 Task: Discard any unstaged code changes in your working directory to start fresh.
Action: Mouse moved to (925, 287)
Screenshot: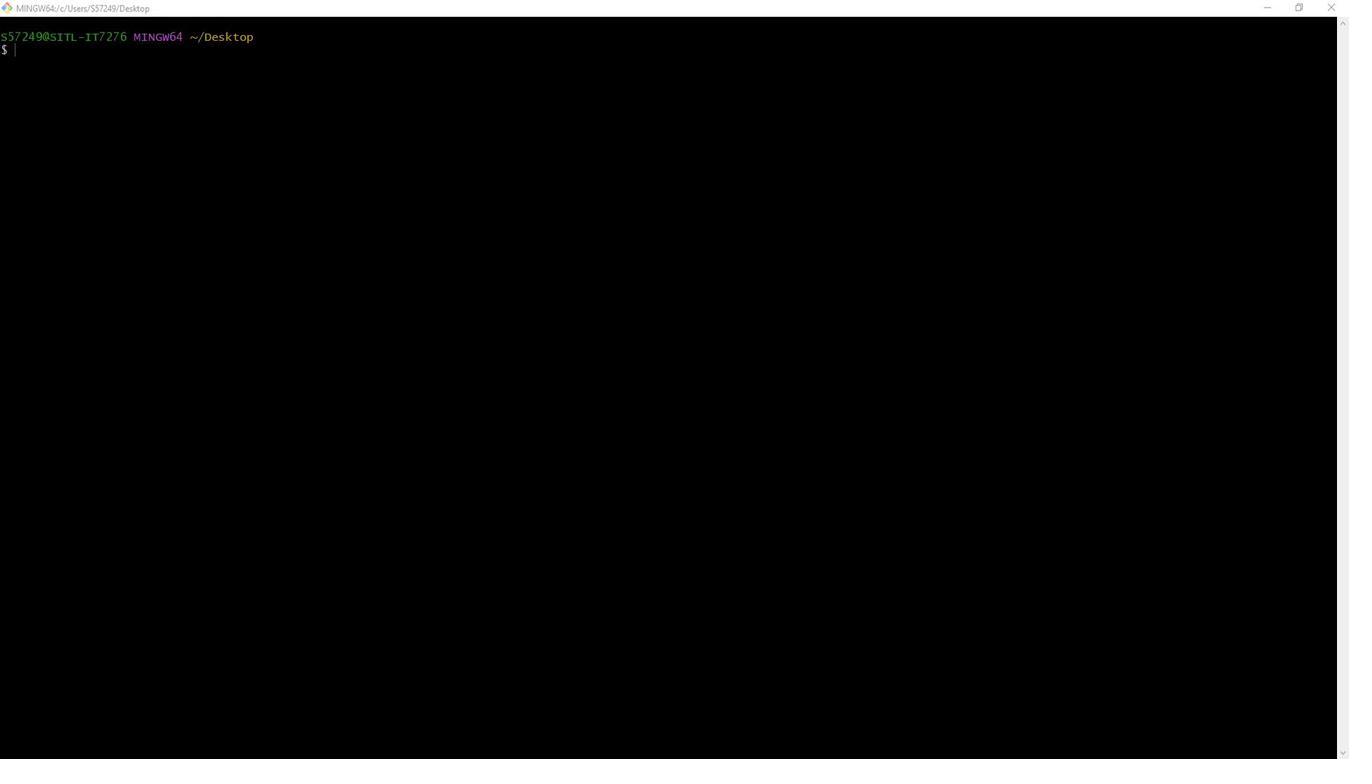 
Action: Mouse pressed left at (925, 287)
Screenshot: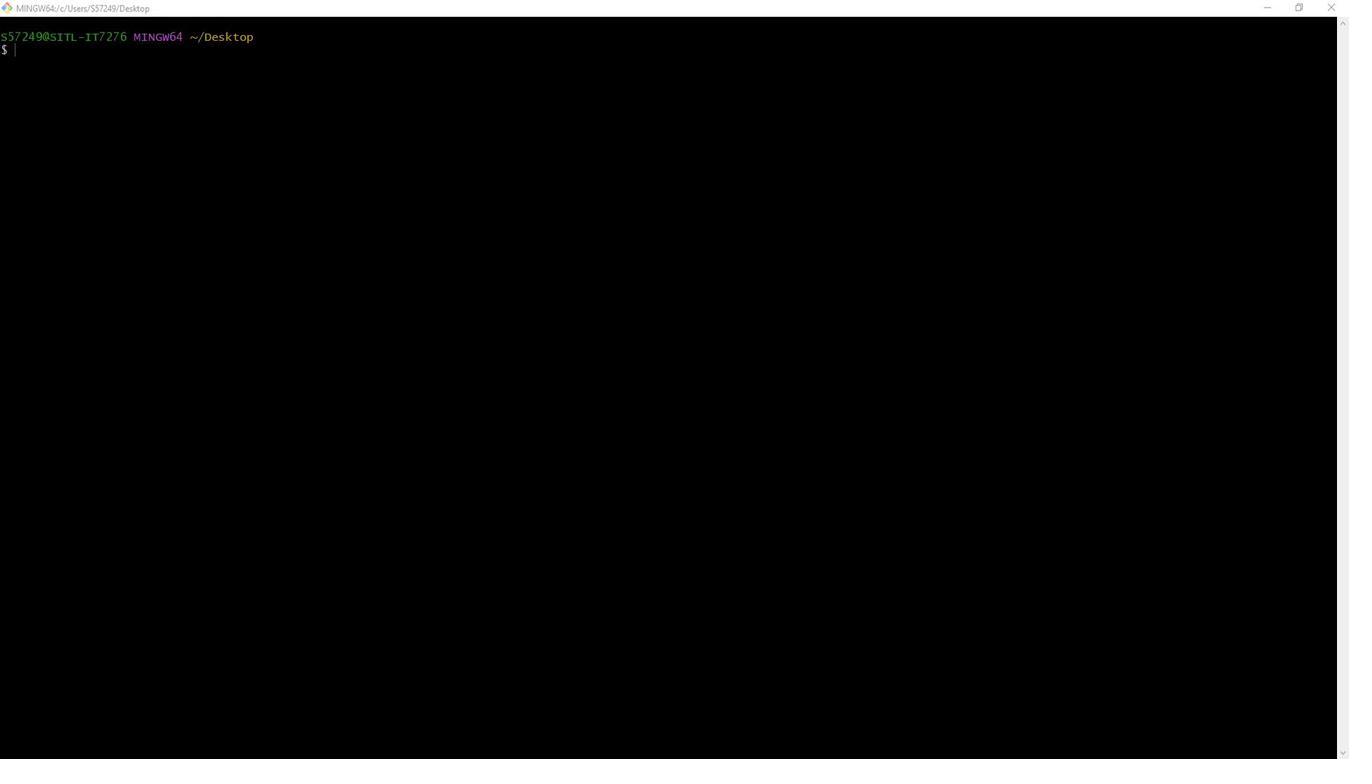 
Action: Mouse moved to (1140, 99)
Screenshot: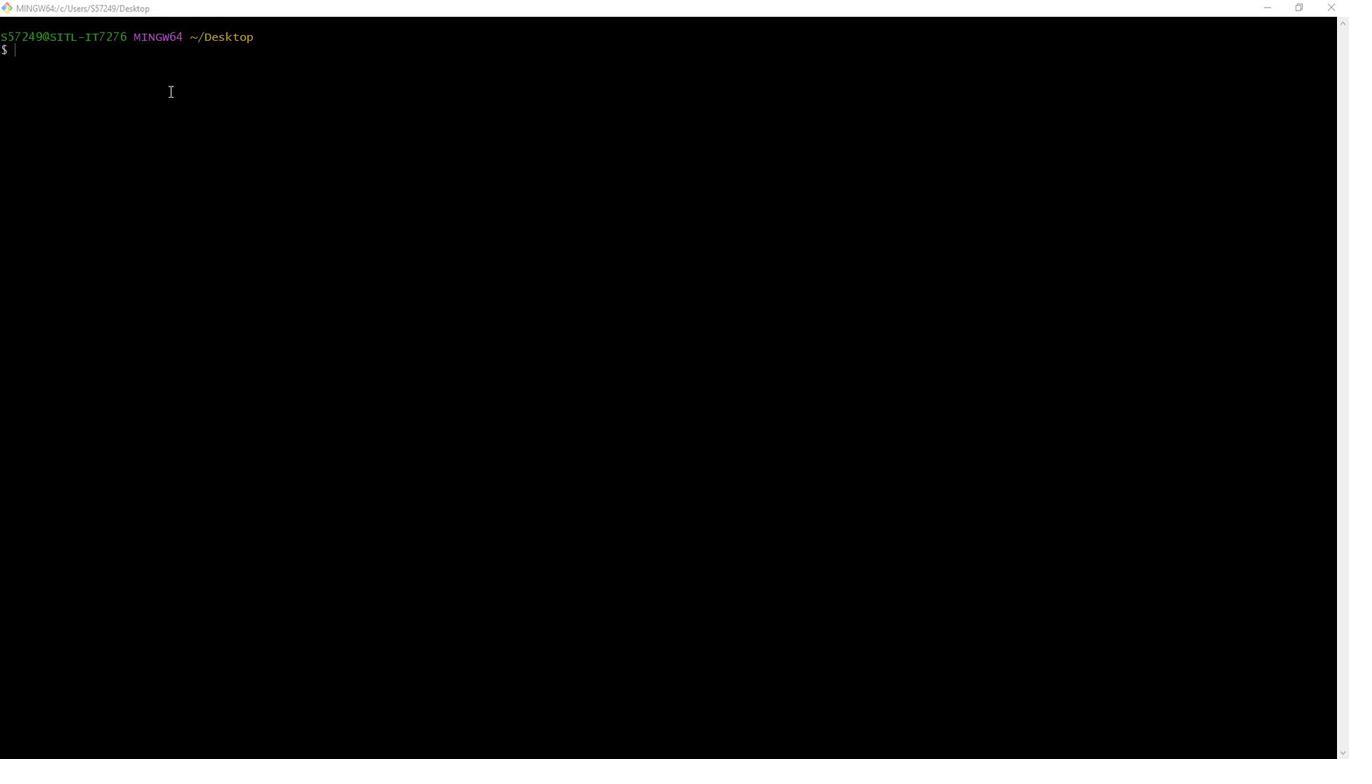 
Action: Mouse pressed left at (1140, 99)
Screenshot: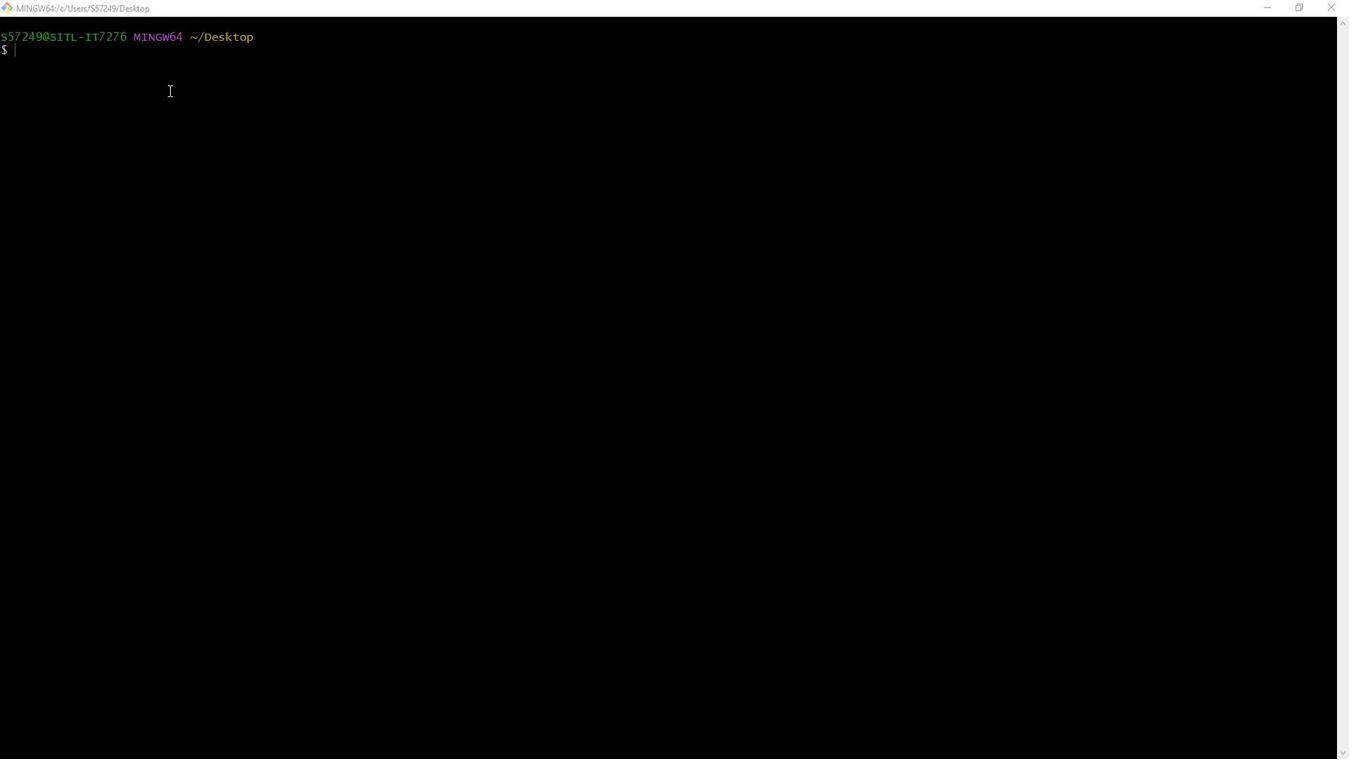 
Action: Key pressed ls<Key.enter>cd<Key.space><Key.shift><Key.shift><Key.shift><Key.shift><Key.shift><Key.shift><Key.shift><Key.shift><Key.shift>Git<Key.shift>Folder<Key.enter>ls<Key.enter>git<Key.space>status<Key.enter>git<Key.space>checkout<Key.space>--<Key.space>.<Key.enter>
Screenshot: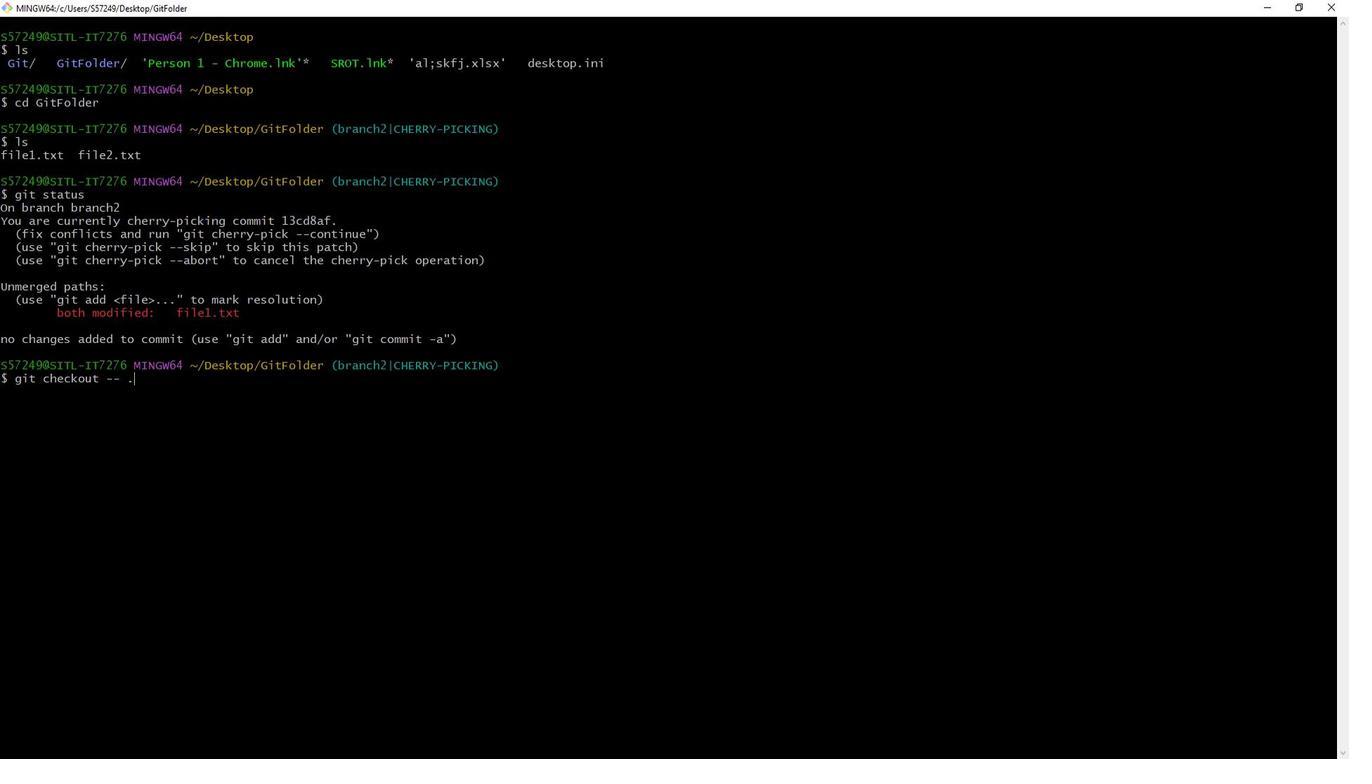 
Action: Mouse moved to (772, 343)
Screenshot: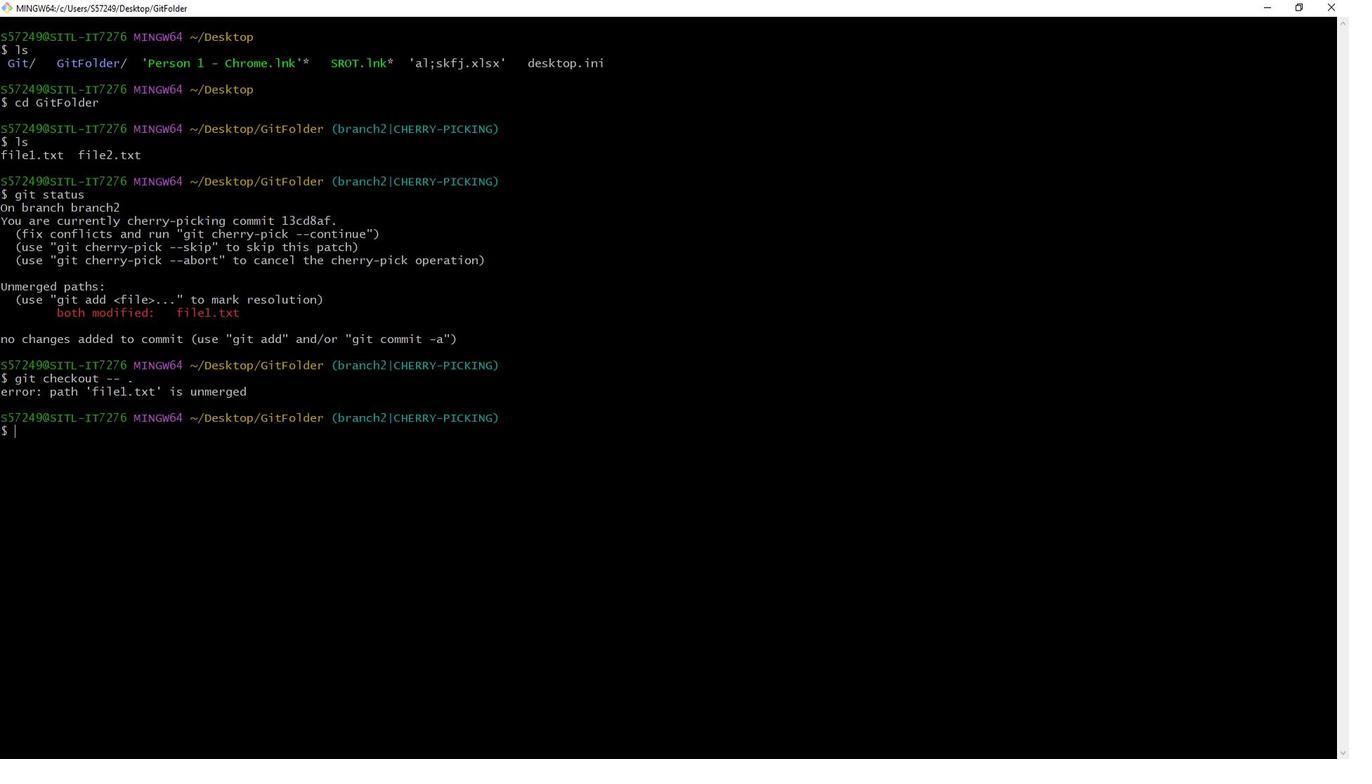 
Action: Mouse scrolled (772, 342) with delta (0, 0)
Screenshot: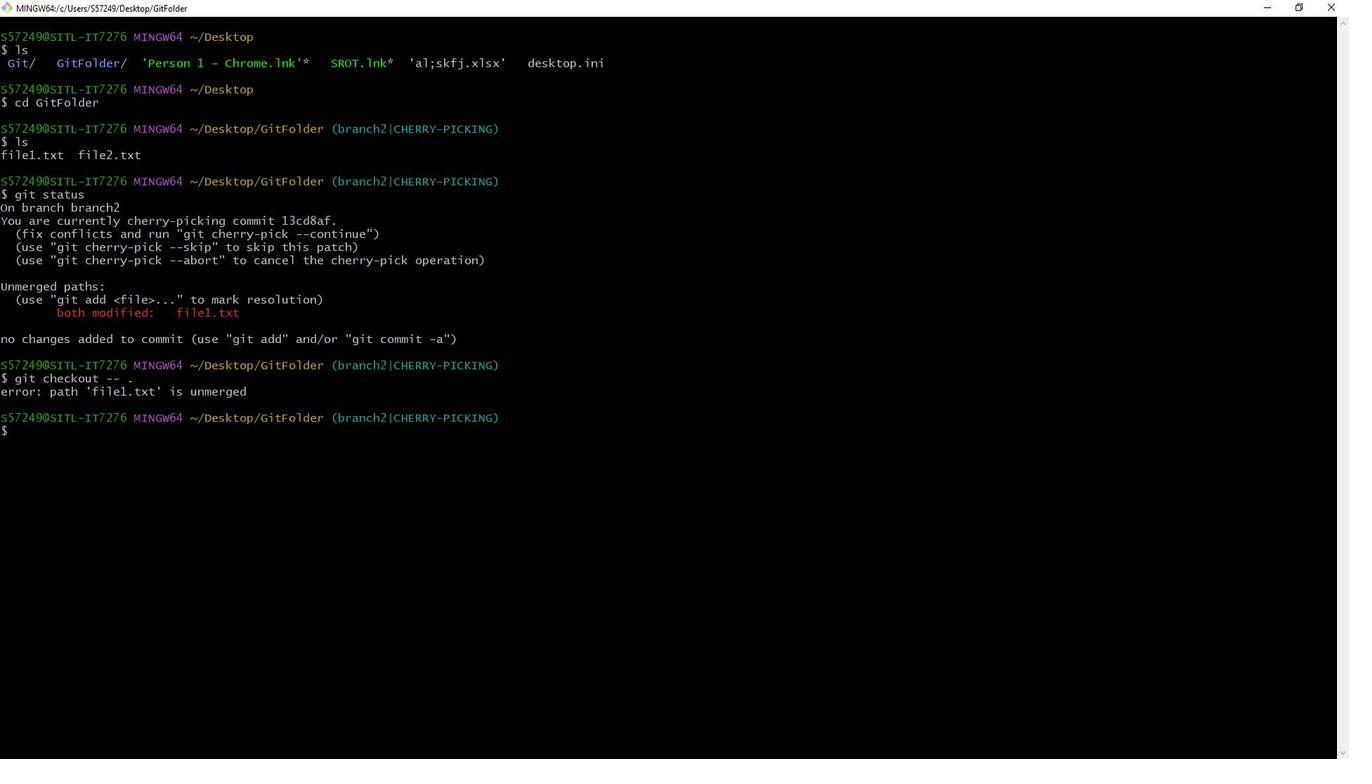 
Action: Mouse scrolled (772, 342) with delta (0, 0)
Screenshot: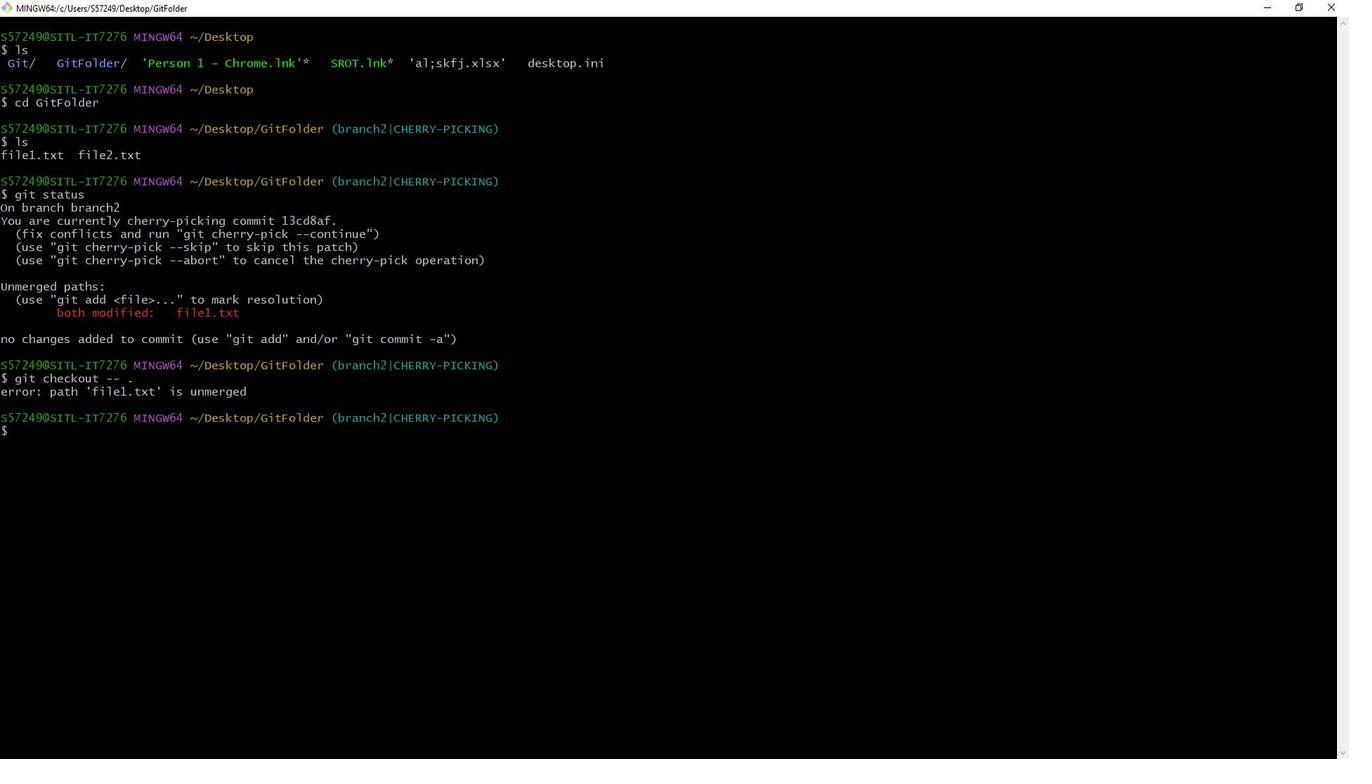 
Action: Mouse scrolled (772, 342) with delta (0, 0)
Screenshot: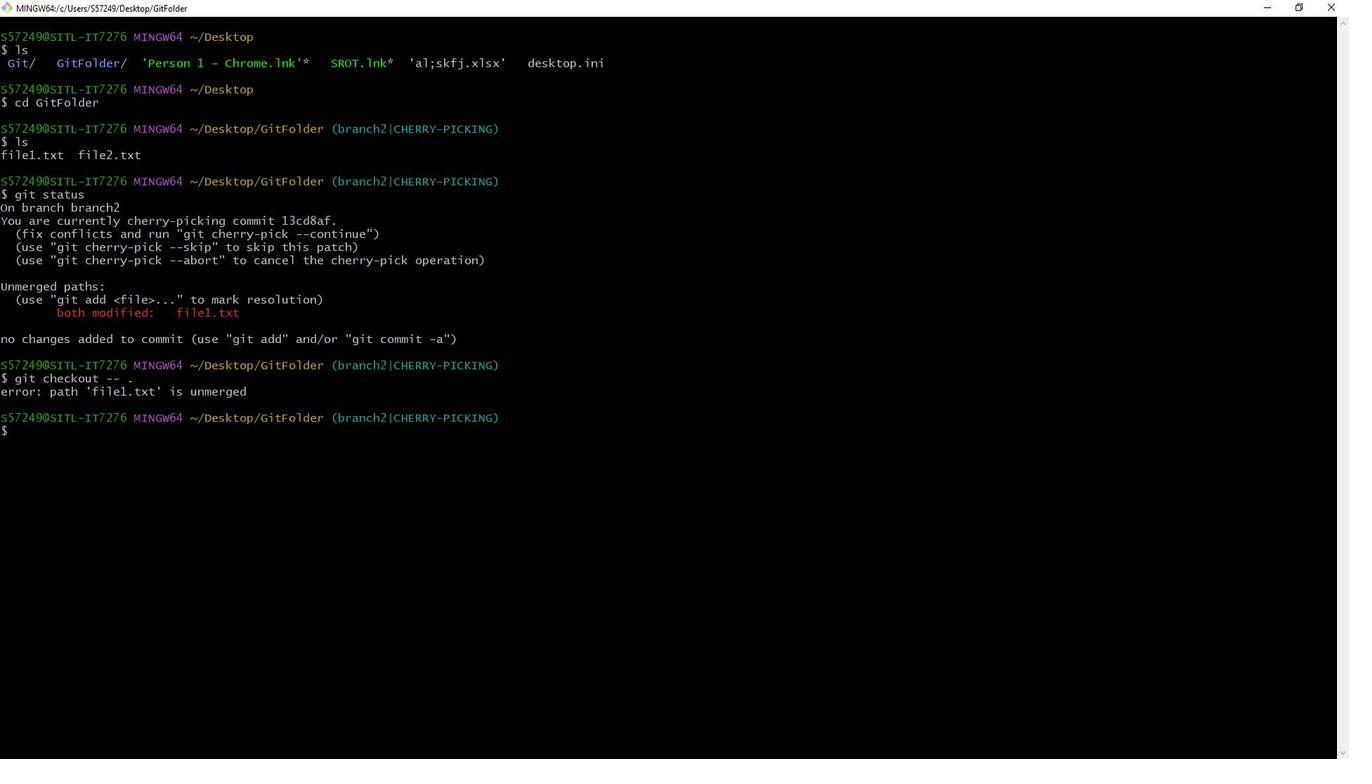 
Action: Mouse moved to (1178, 423)
Screenshot: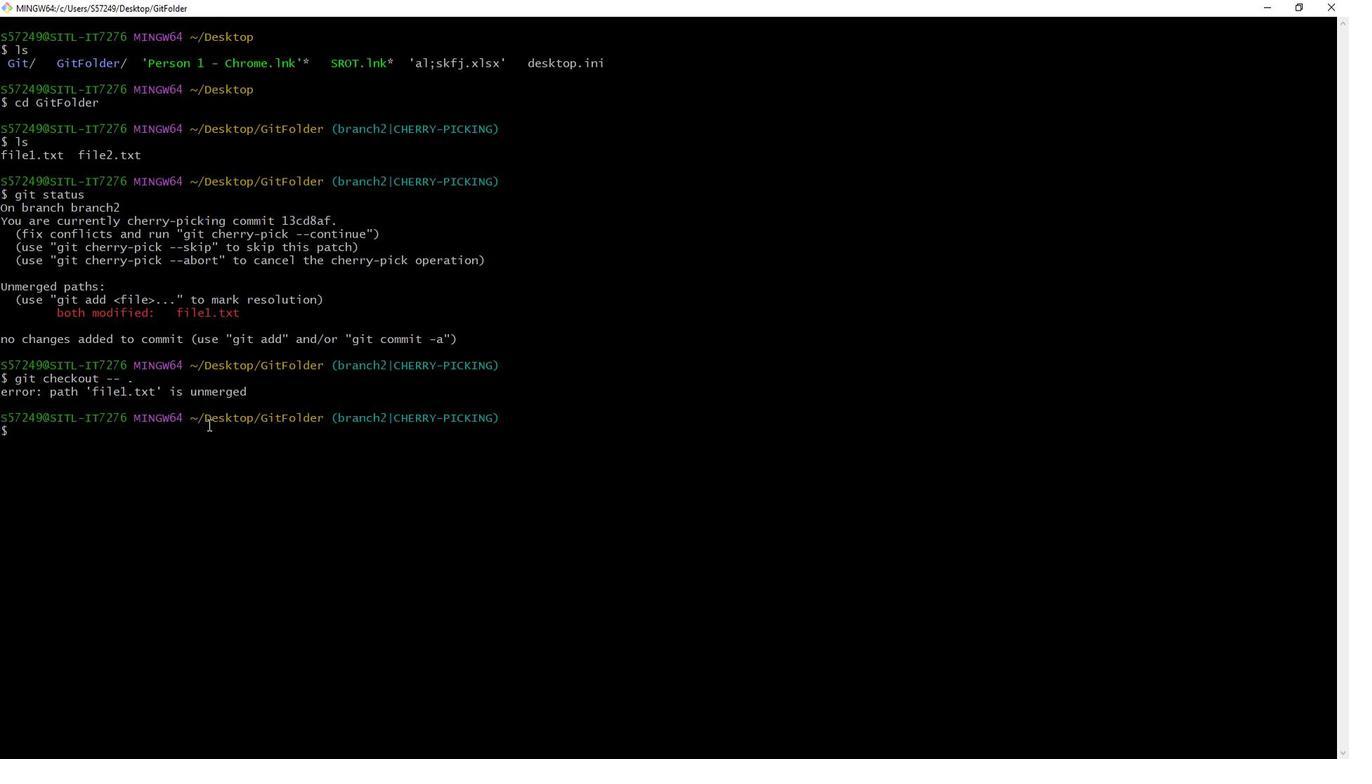 
Action: Mouse pressed left at (1178, 423)
Screenshot: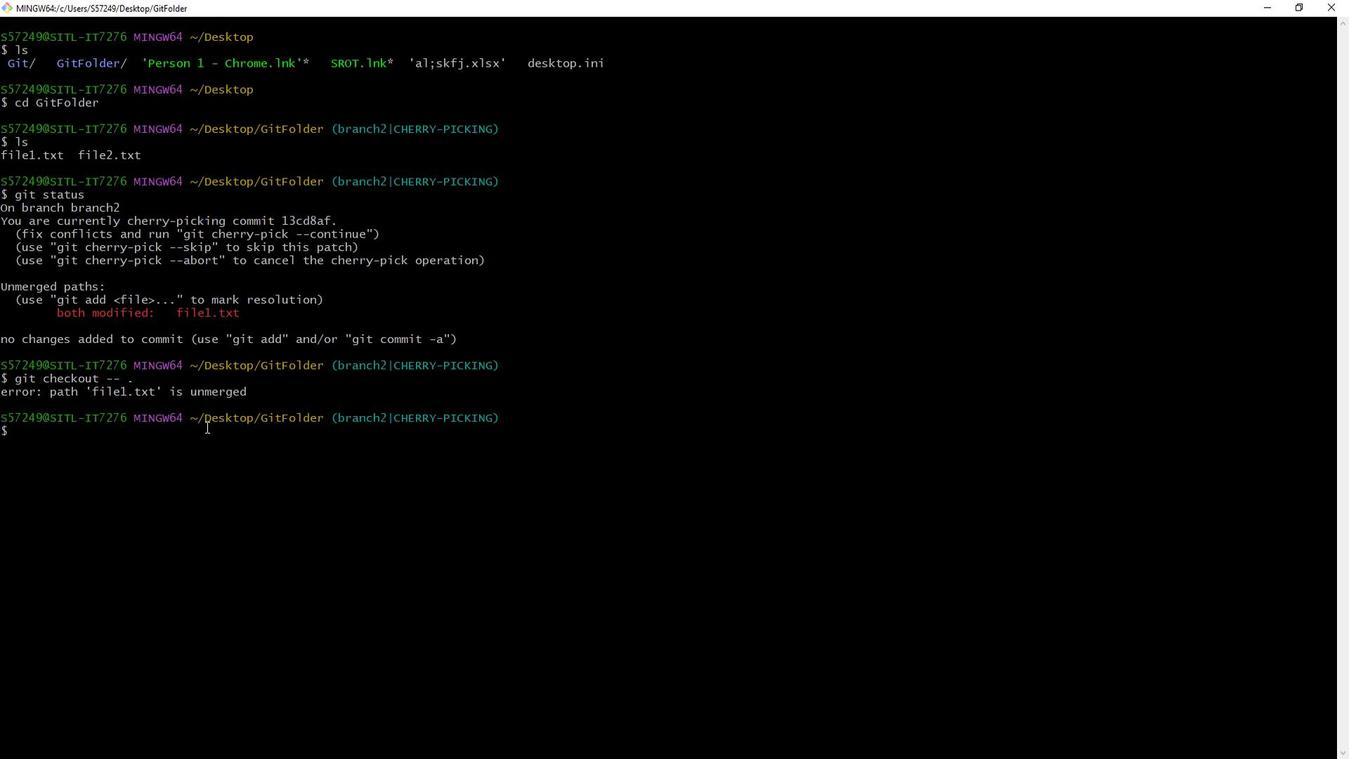 
Action: Key pressed git<Key.space>reset<Key.space>--<Key.space>.<Key.enter>
Screenshot: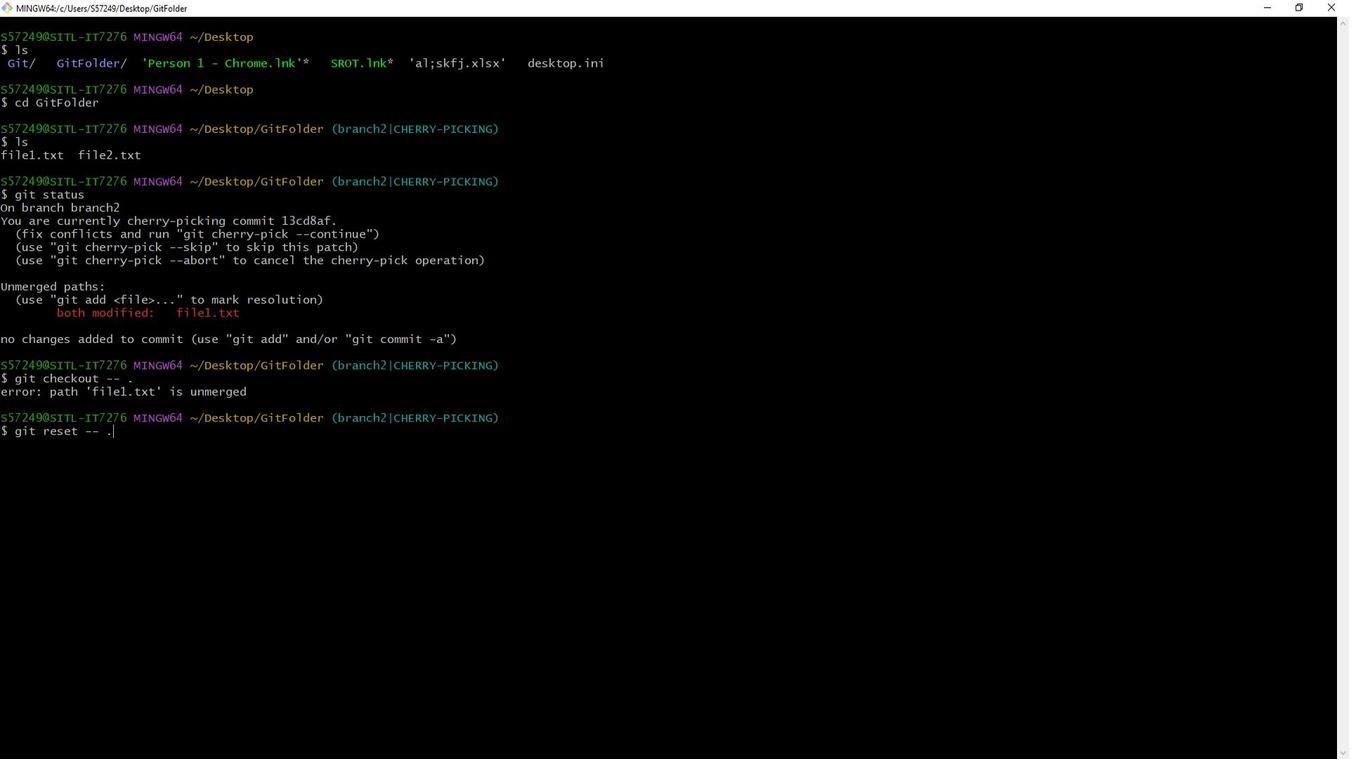 
Action: Mouse moved to (1052, 515)
Screenshot: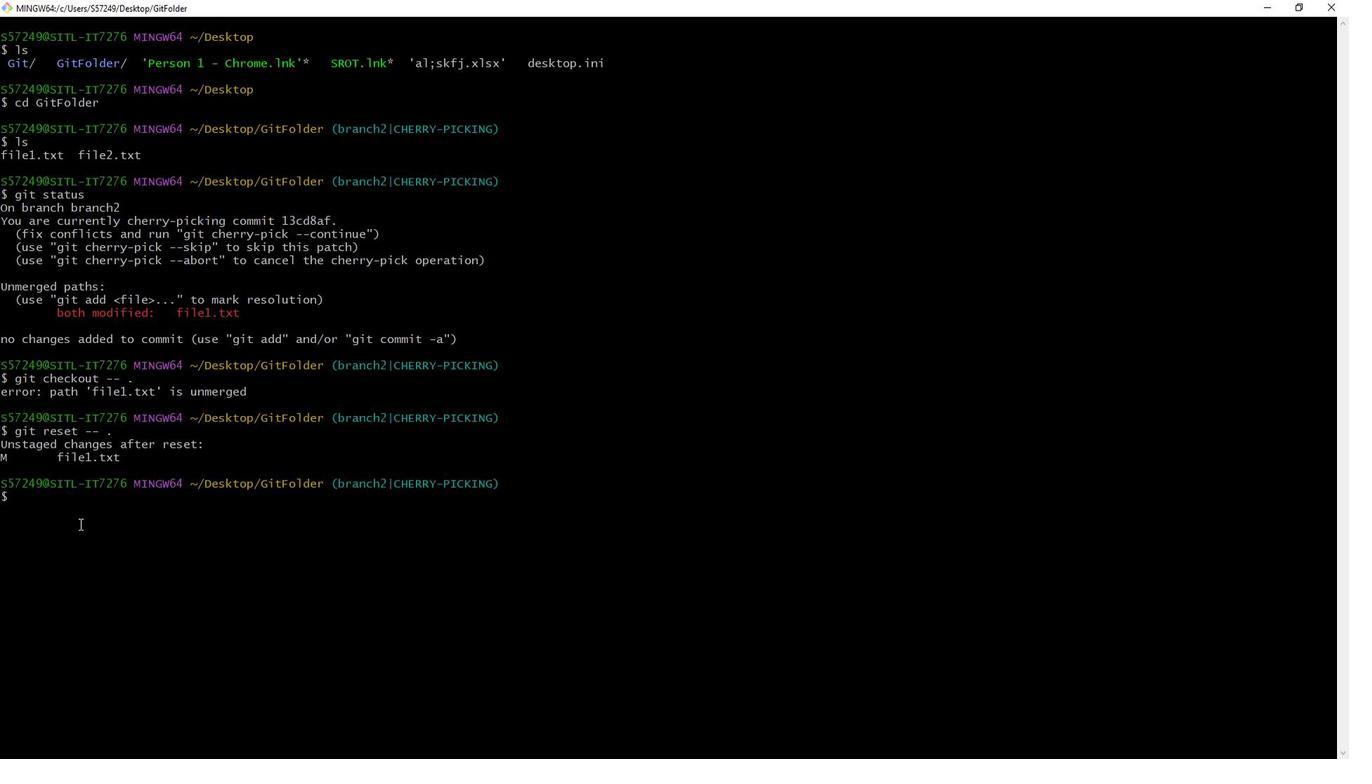 
Action: Mouse pressed left at (1052, 515)
Screenshot: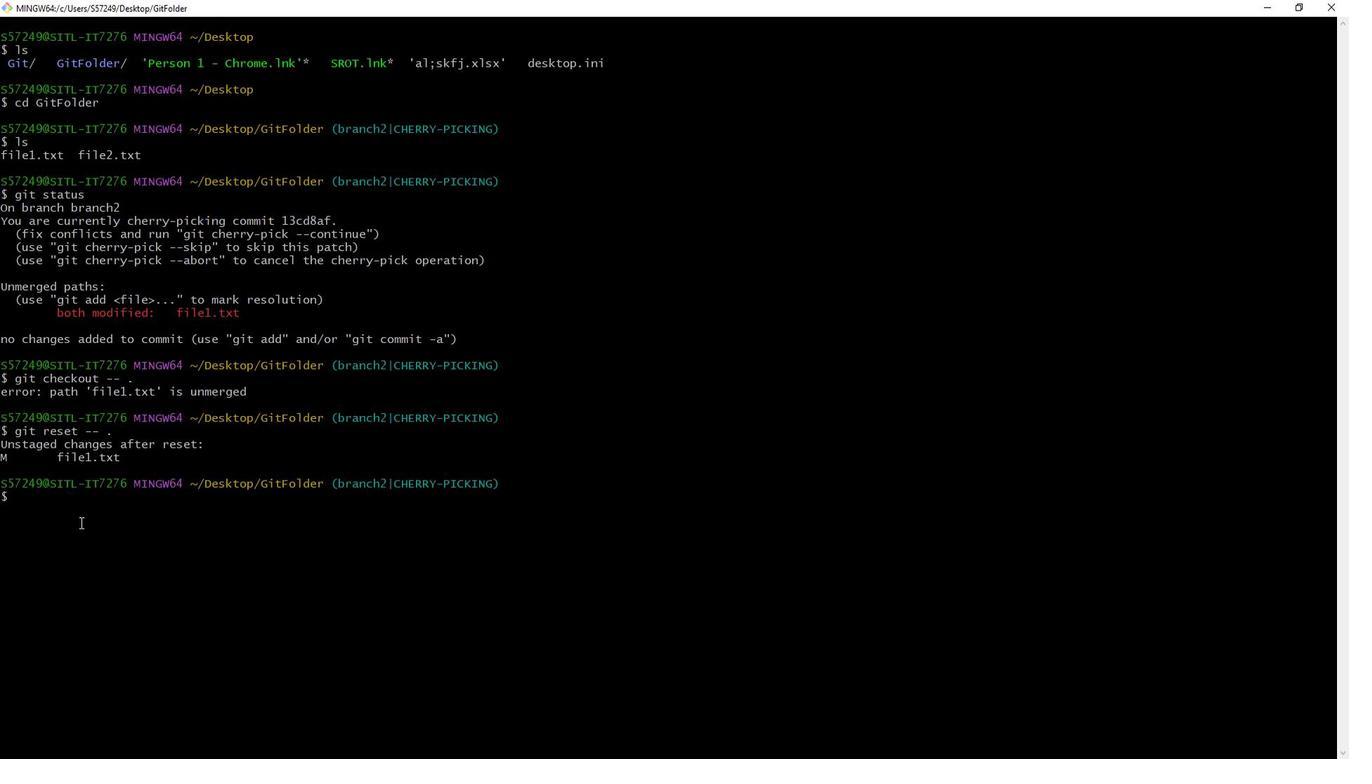 
Action: Key pressed git<Key.space>status<Key.enter>
Screenshot: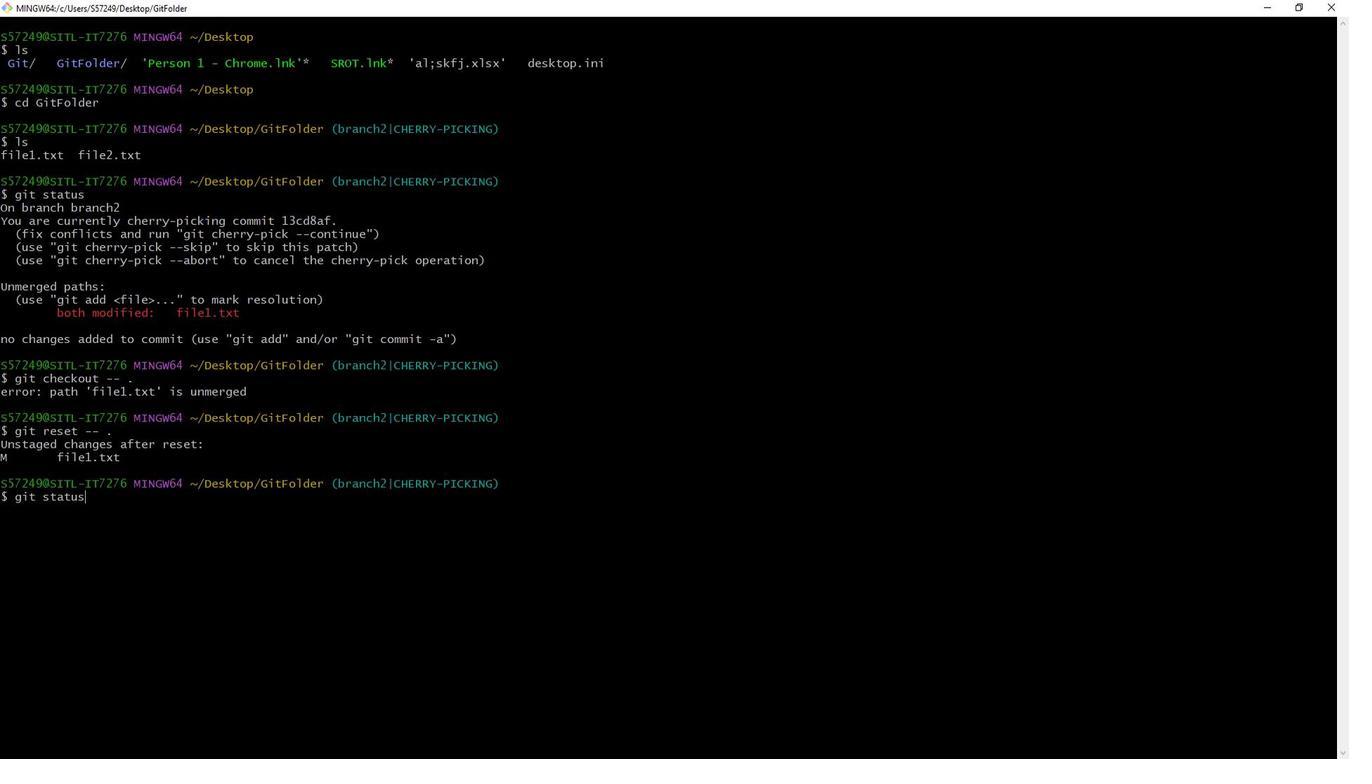 
Action: Mouse moved to (660, 334)
Screenshot: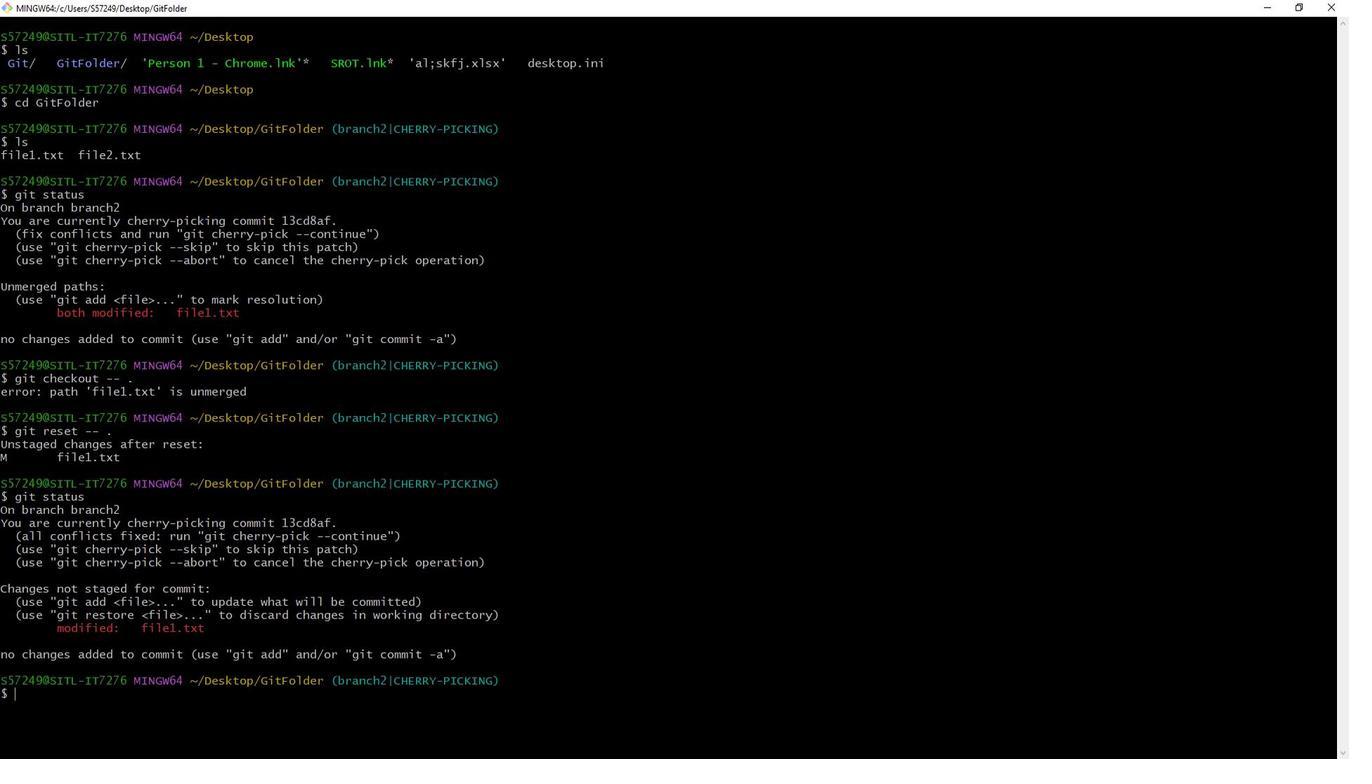 
Action: Mouse scrolled (660, 333) with delta (0, 0)
Screenshot: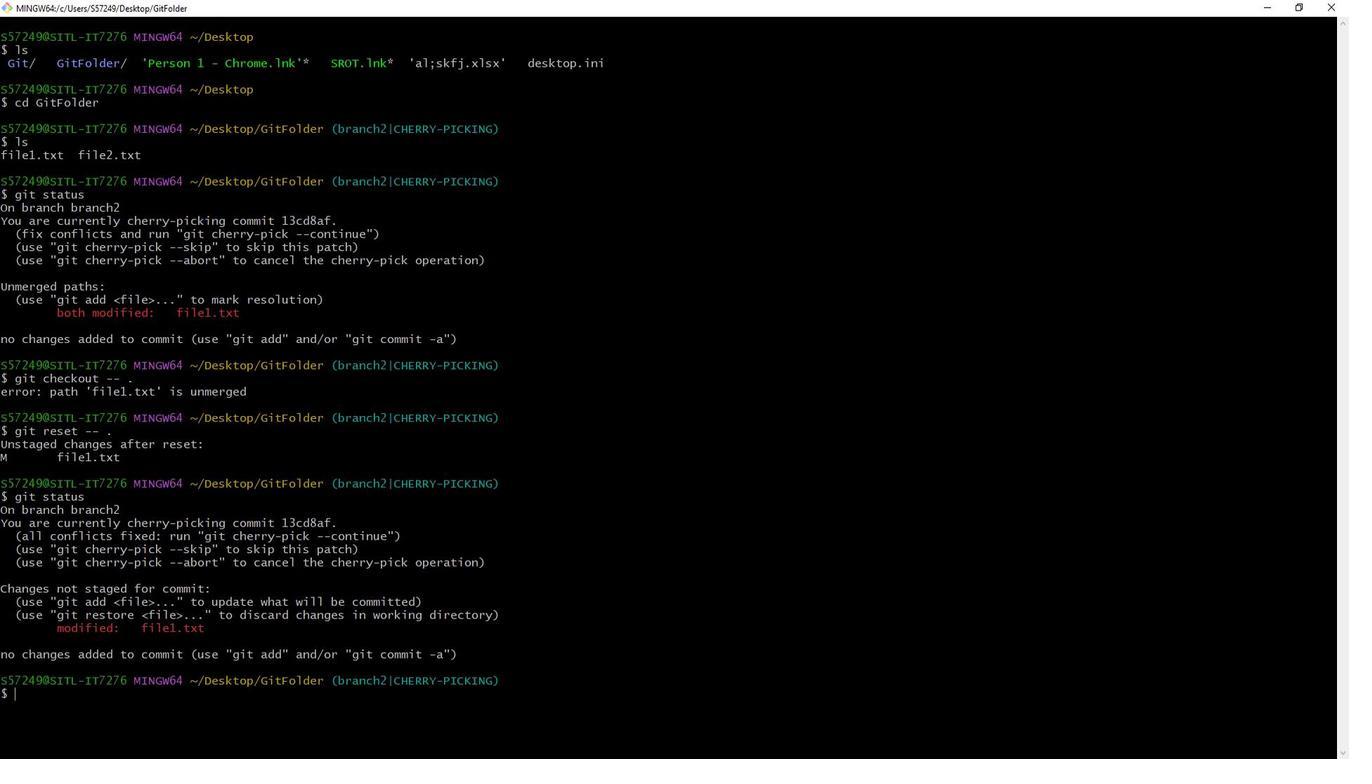 
Action: Mouse moved to (1121, 674)
Screenshot: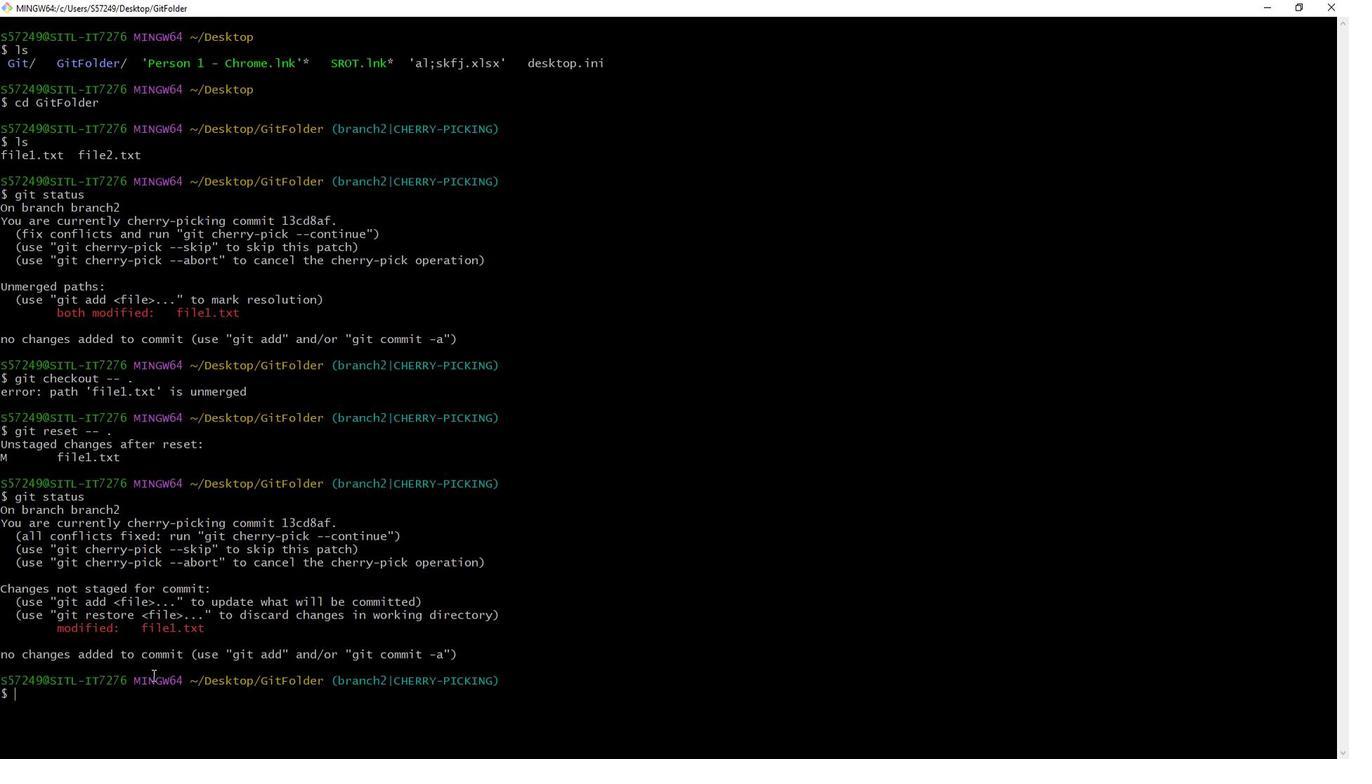 
Action: Mouse pressed left at (1121, 674)
Screenshot: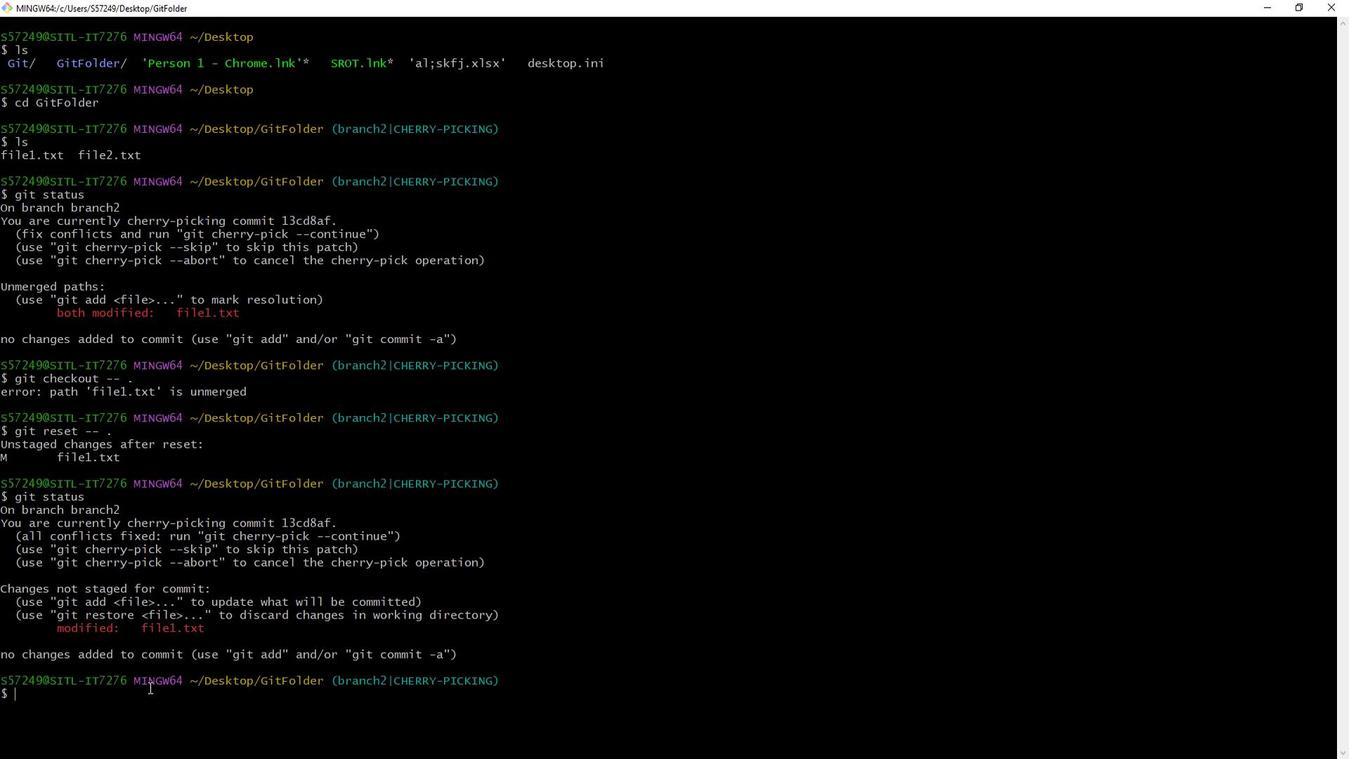 
Action: Mouse moved to (662, 379)
Screenshot: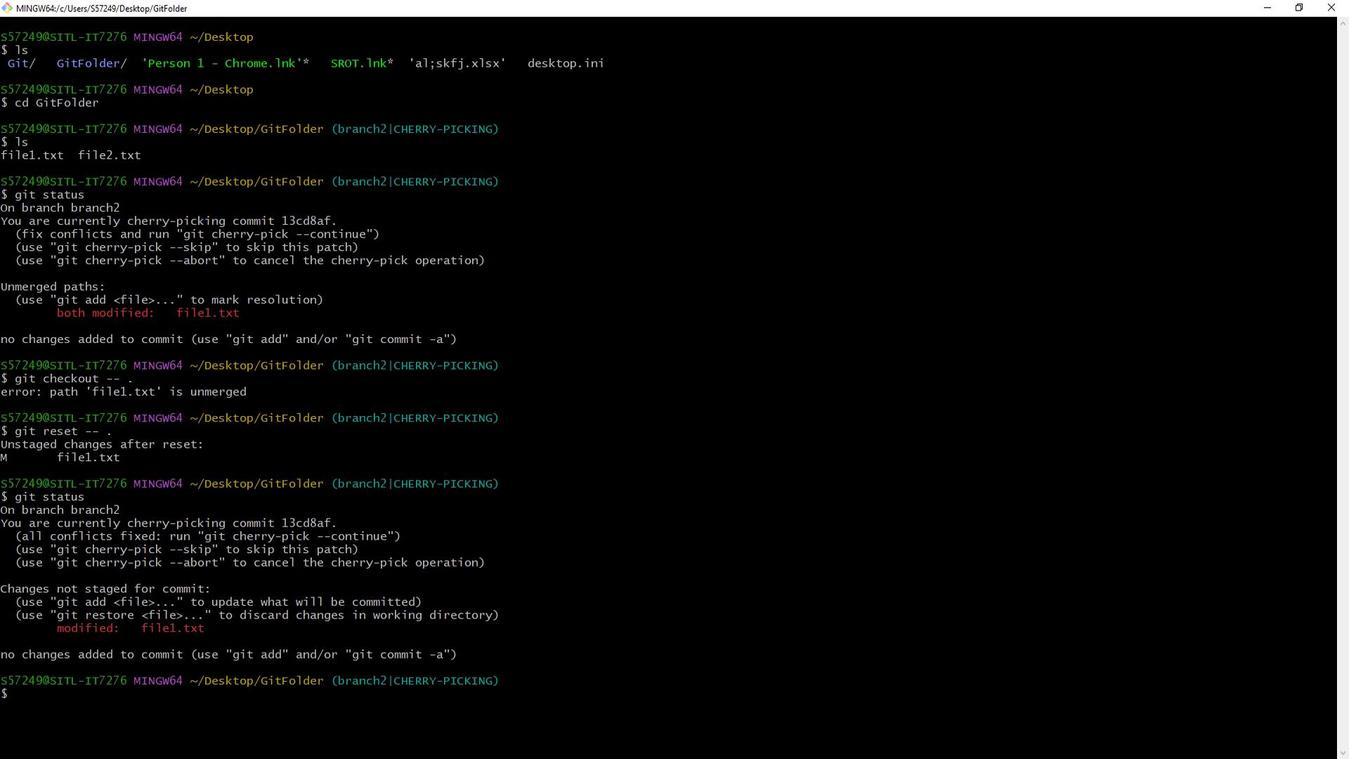 
